 Task: Select the smooth option in the cursor blinking.
Action: Mouse moved to (21, 582)
Screenshot: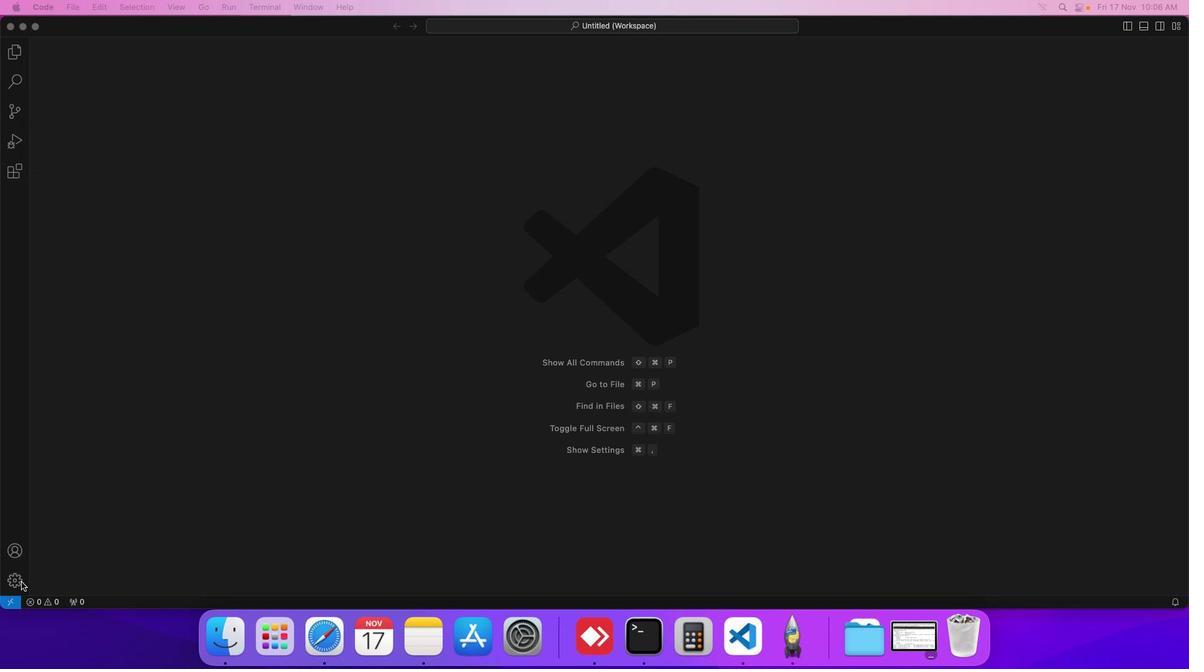 
Action: Mouse pressed left at (21, 582)
Screenshot: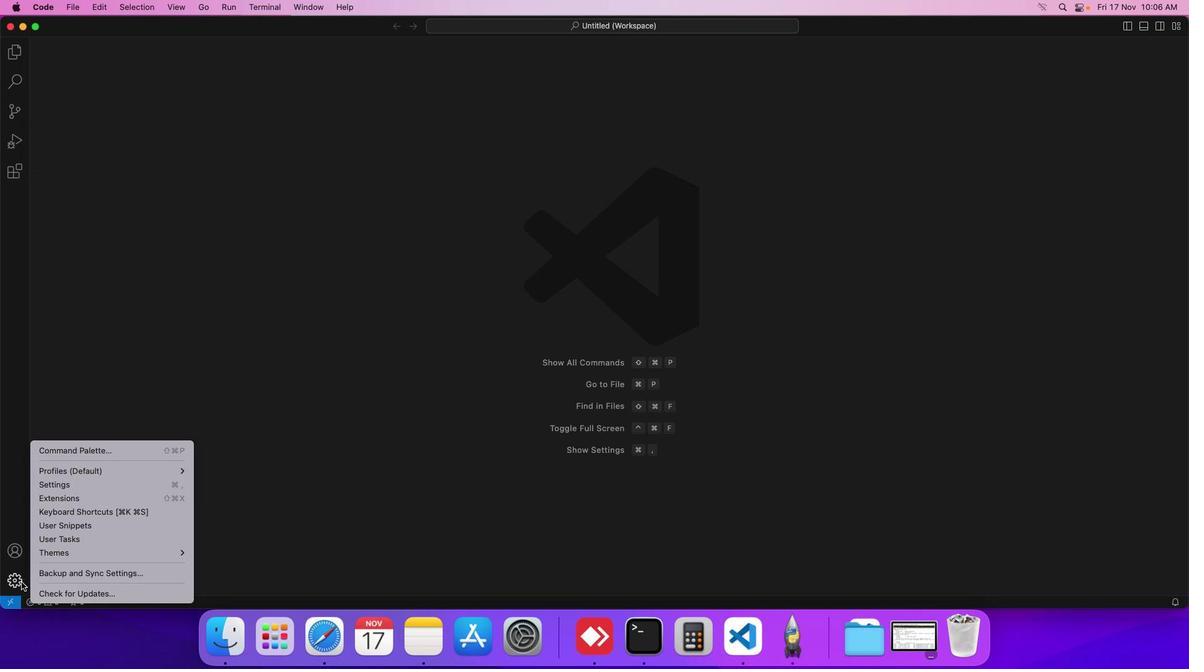 
Action: Mouse moved to (62, 485)
Screenshot: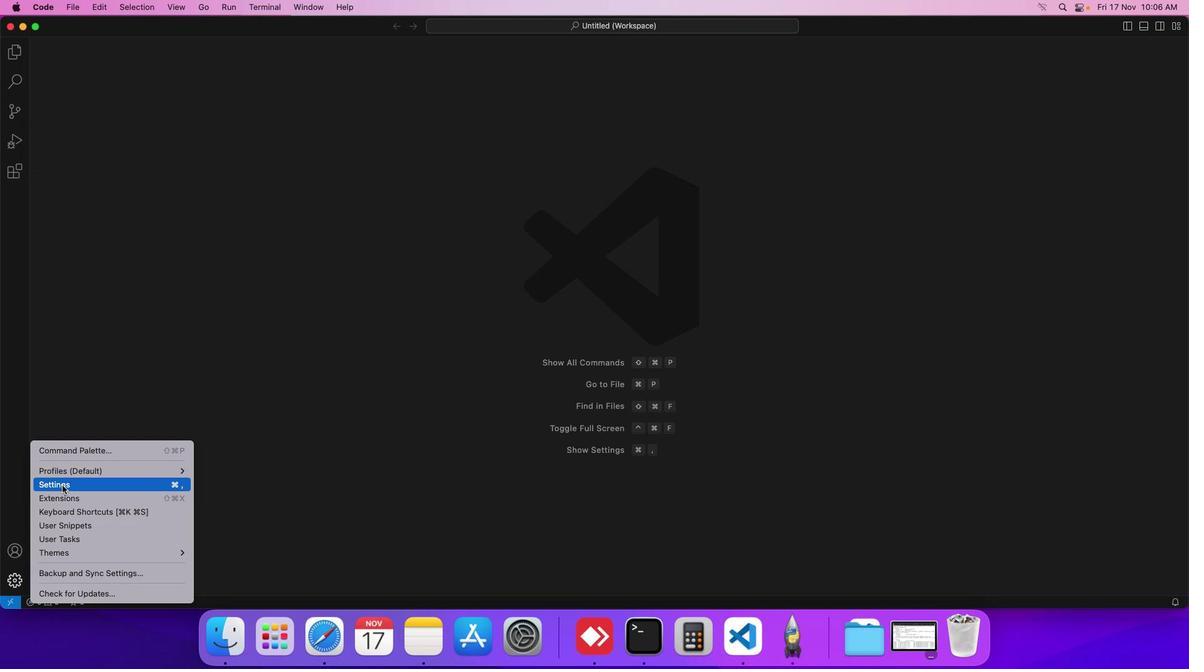 
Action: Mouse pressed left at (62, 485)
Screenshot: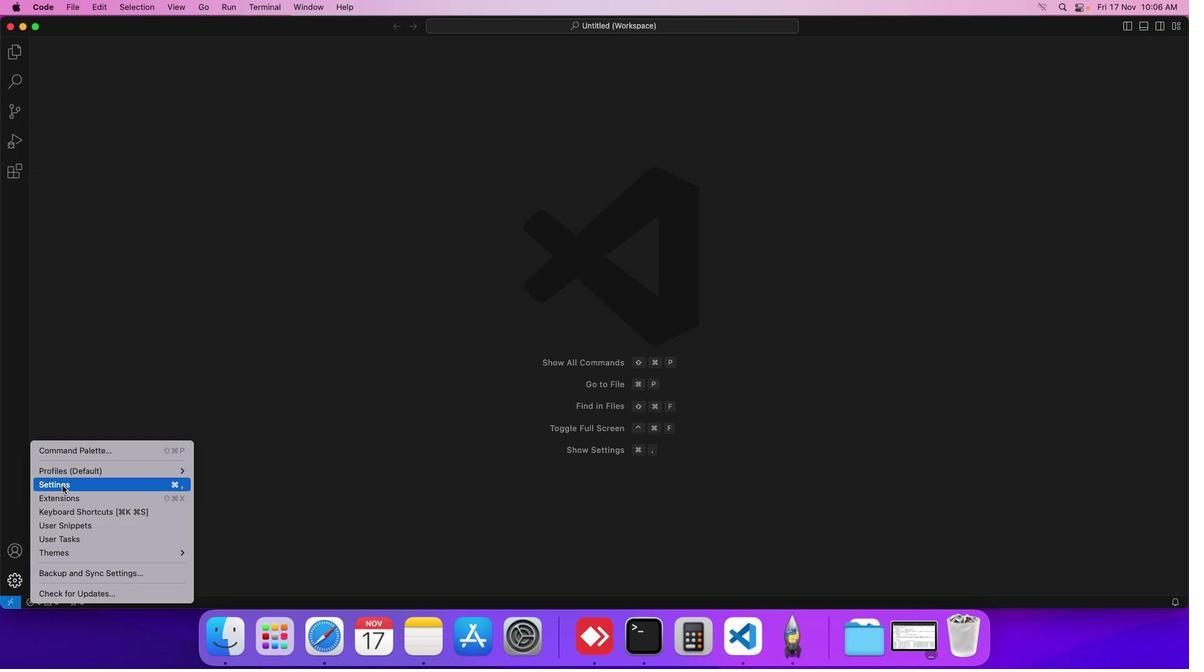 
Action: Mouse moved to (301, 101)
Screenshot: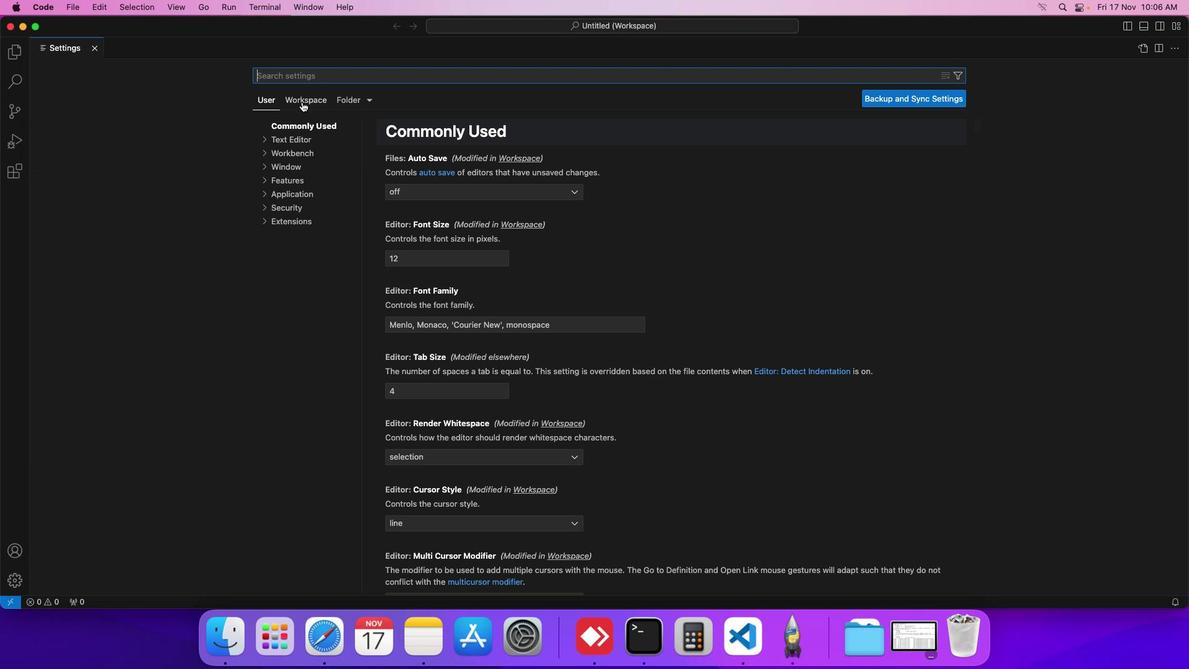 
Action: Mouse pressed left at (301, 101)
Screenshot: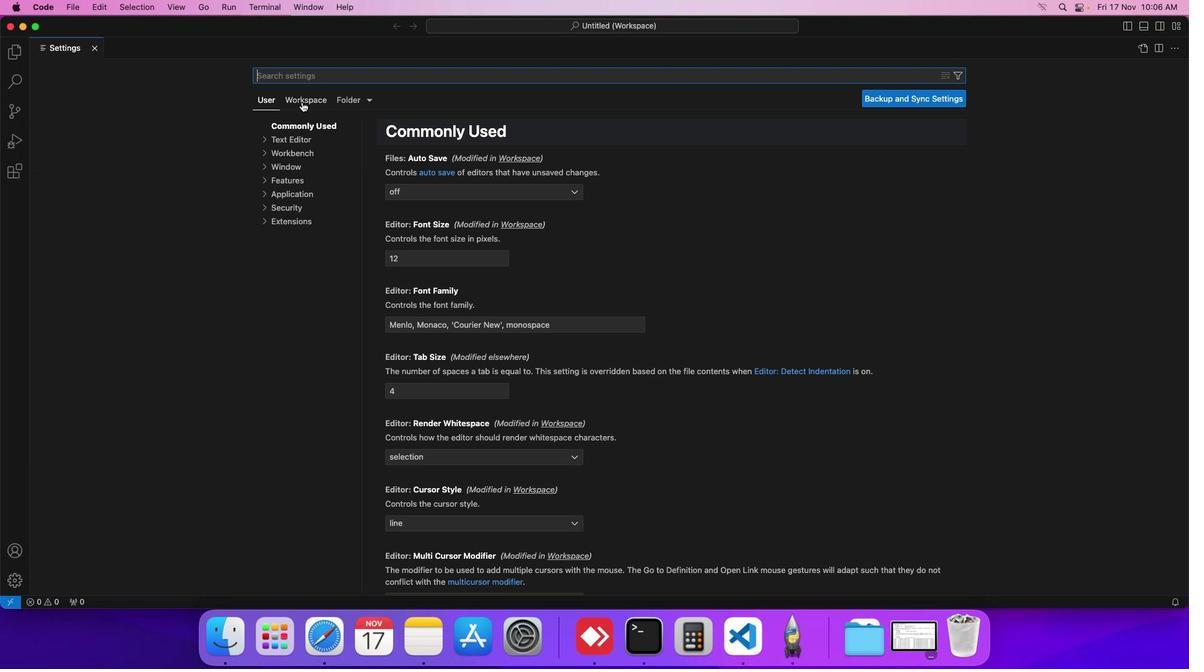 
Action: Mouse moved to (291, 138)
Screenshot: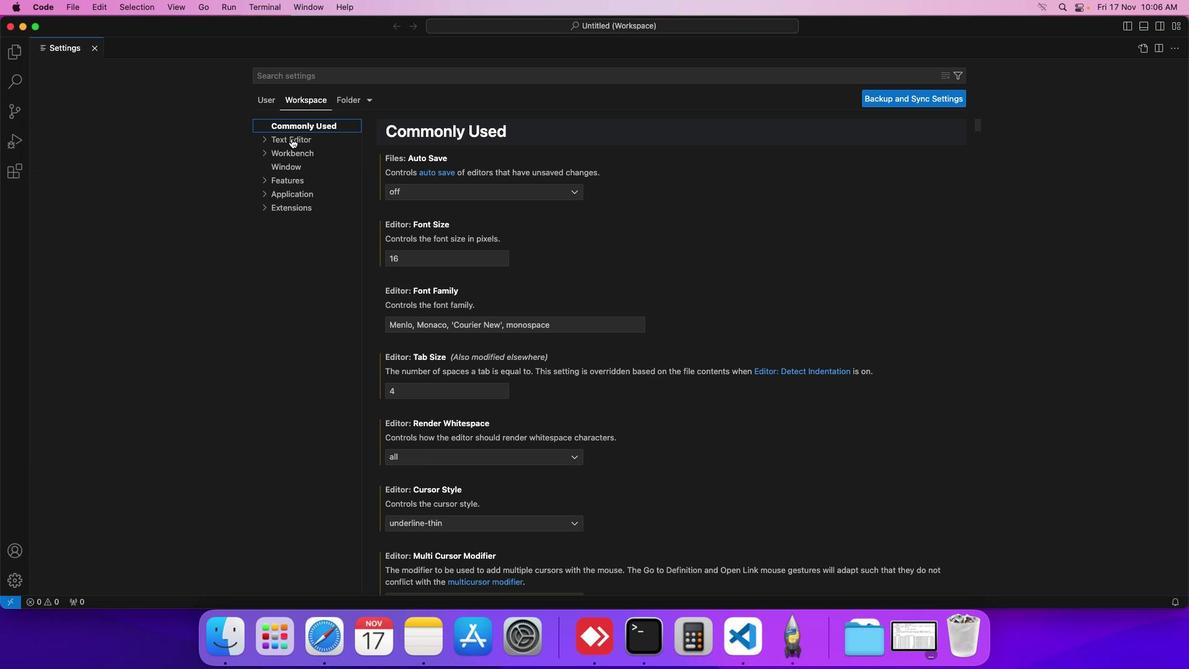 
Action: Mouse pressed left at (291, 138)
Screenshot: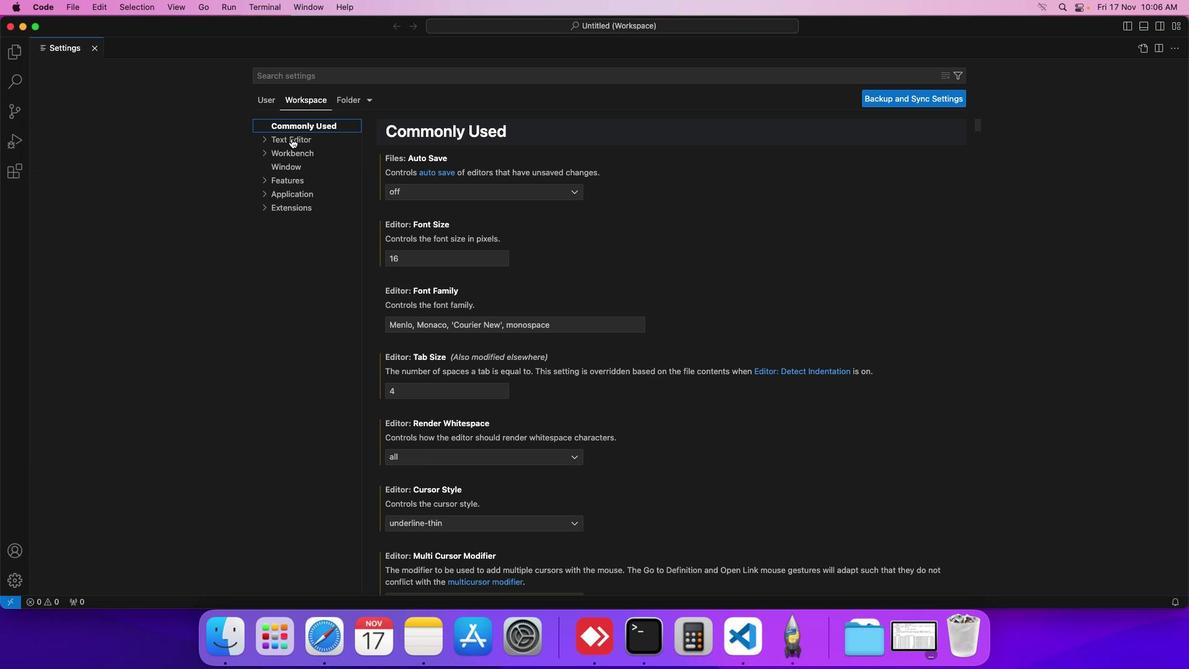 
Action: Mouse moved to (287, 151)
Screenshot: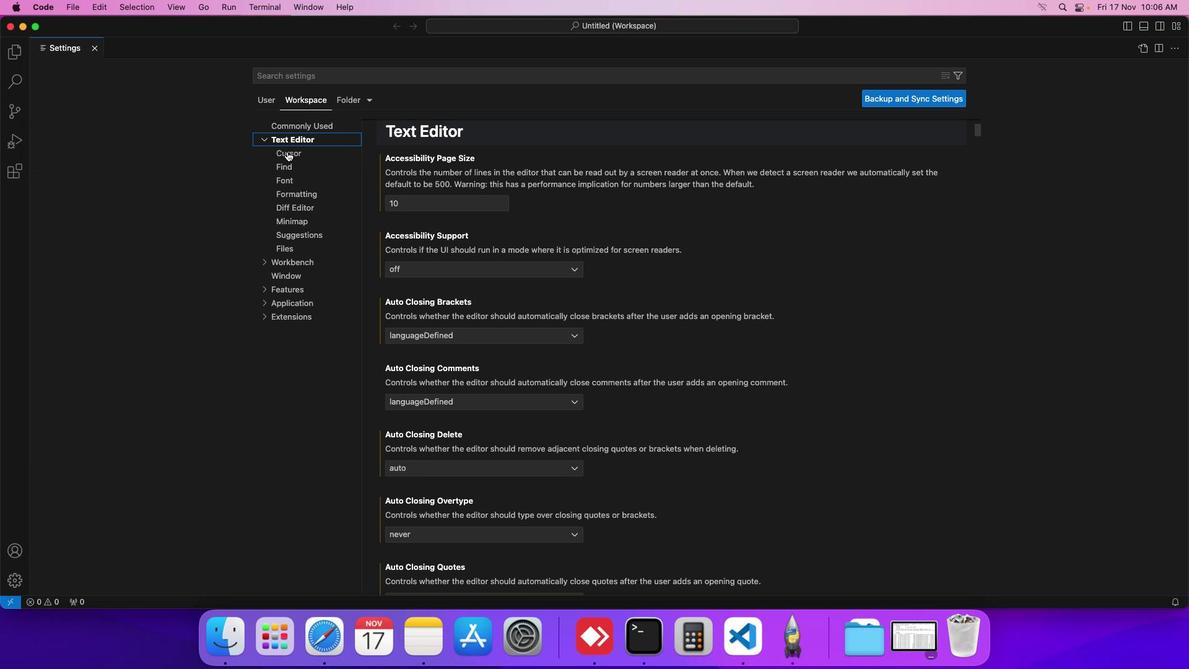 
Action: Mouse pressed left at (287, 151)
Screenshot: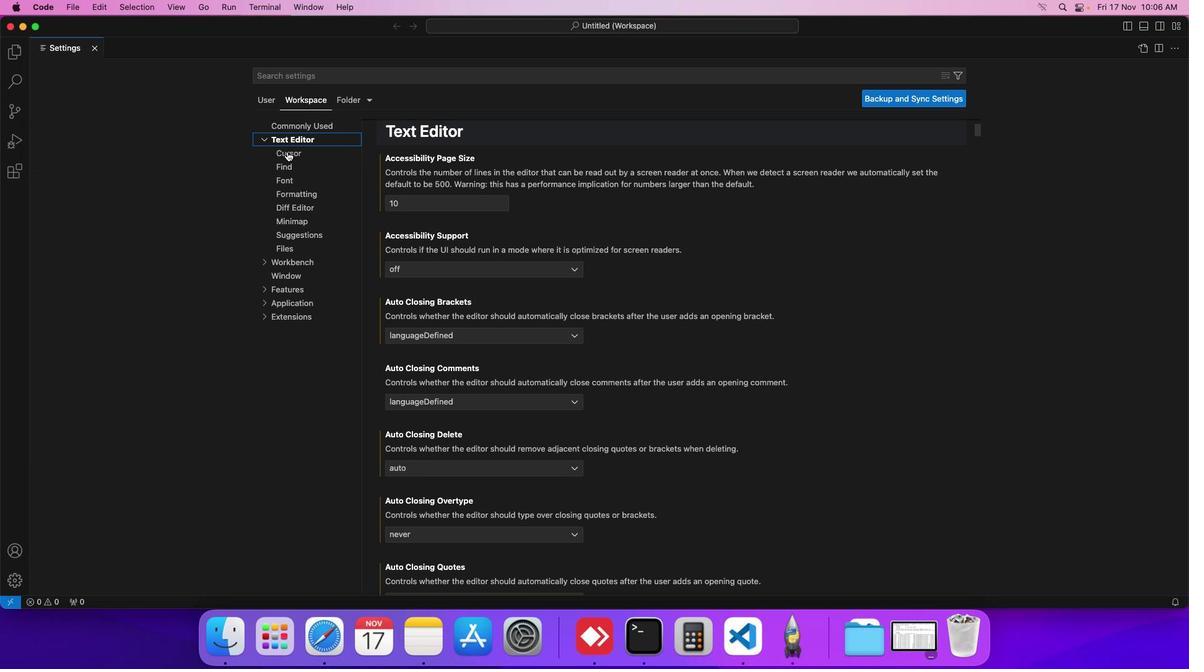 
Action: Mouse moved to (445, 195)
Screenshot: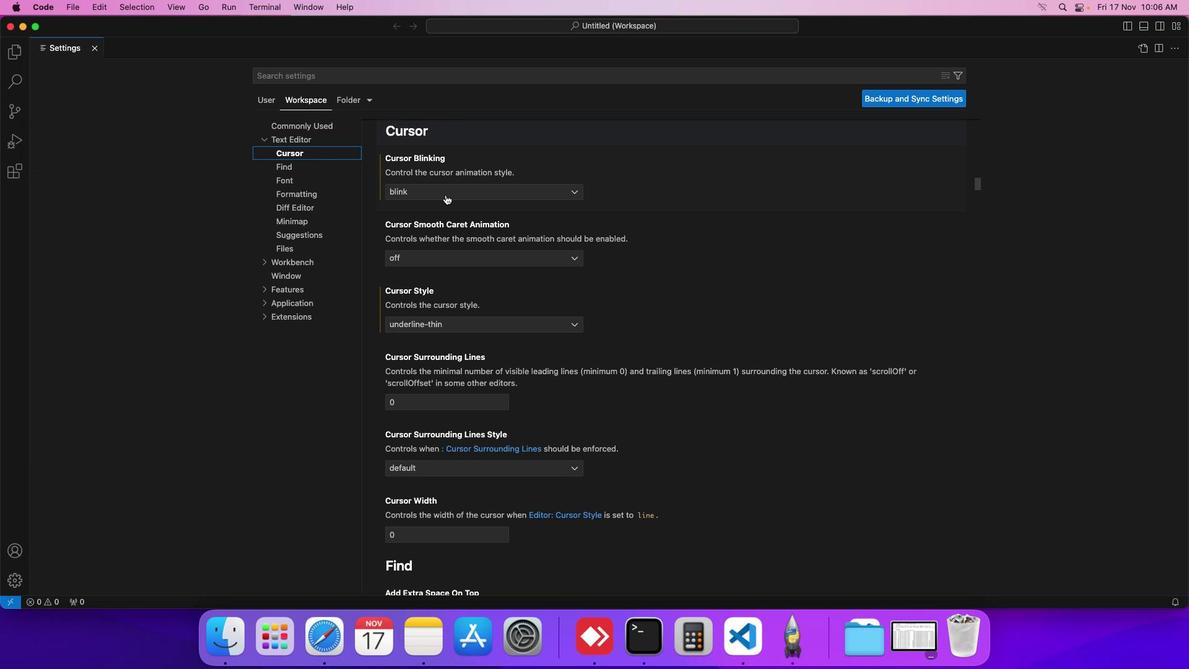 
Action: Mouse pressed left at (445, 195)
Screenshot: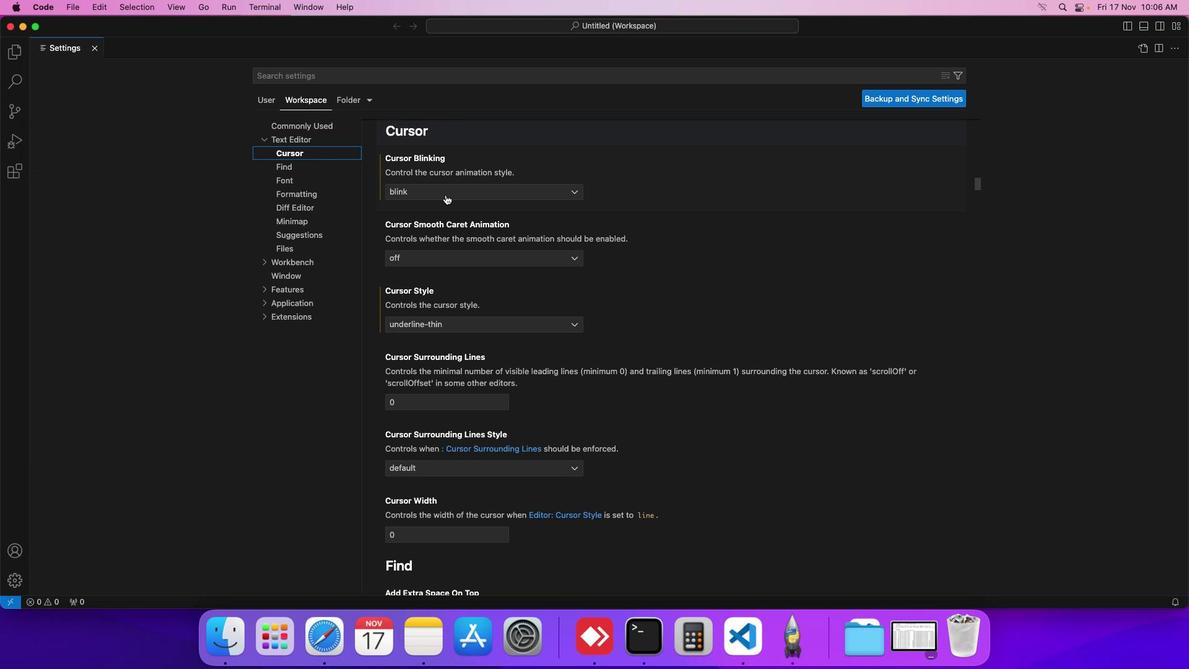 
Action: Mouse moved to (422, 219)
Screenshot: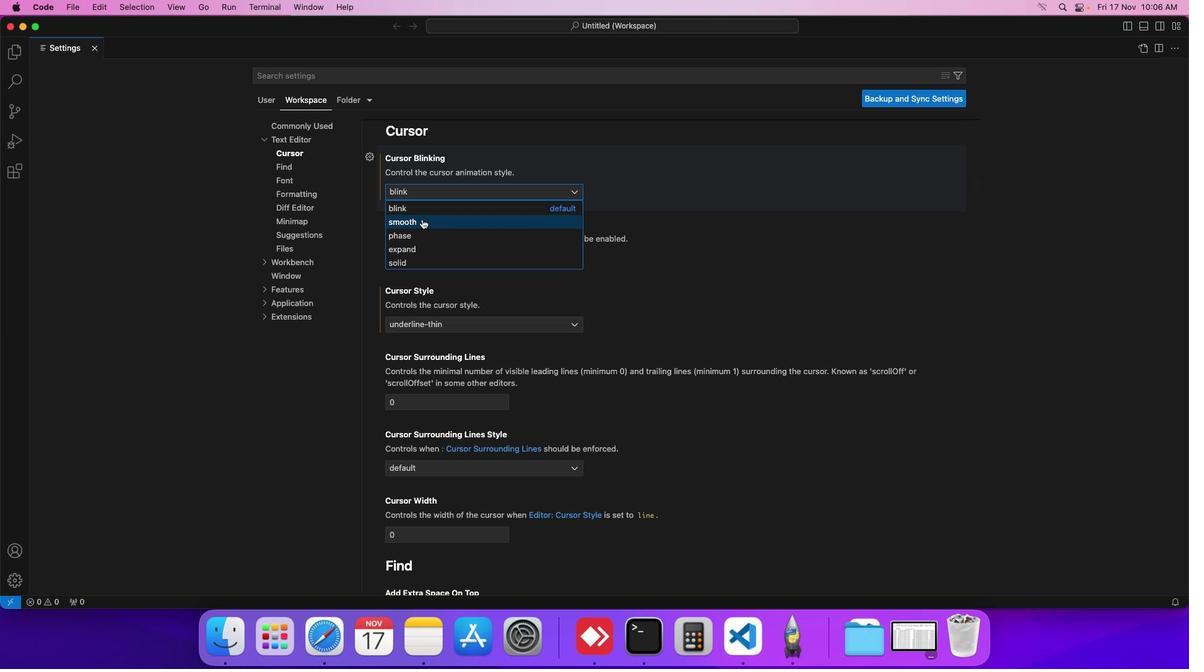 
Action: Mouse pressed left at (422, 219)
Screenshot: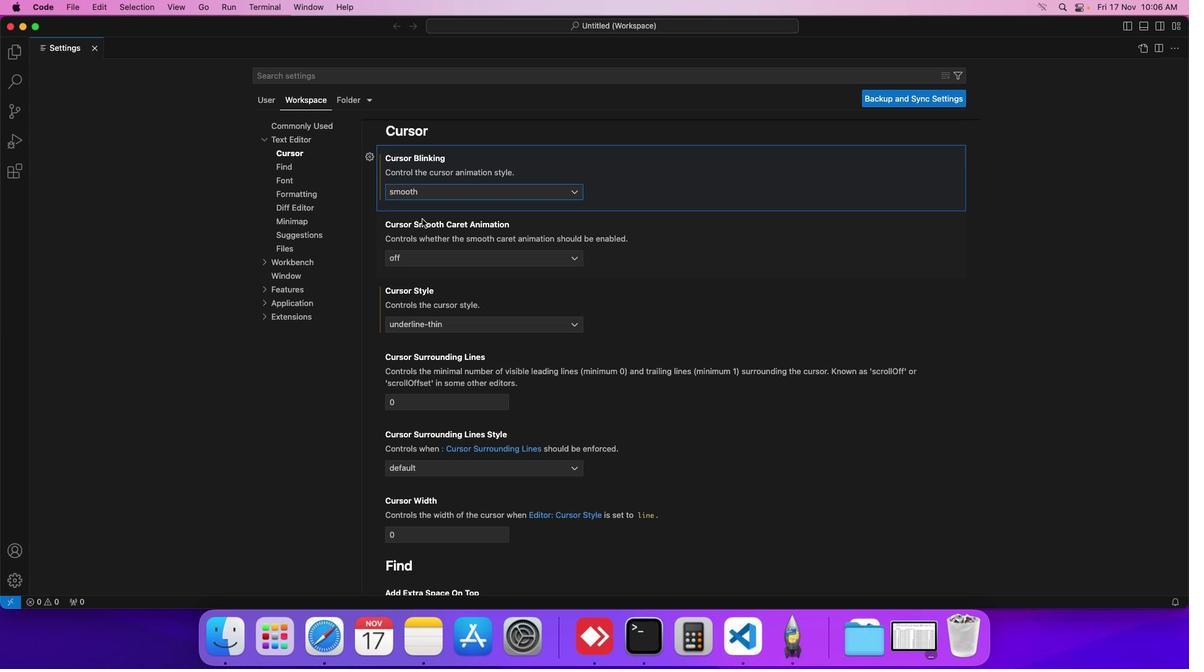 
Action: Mouse moved to (446, 205)
Screenshot: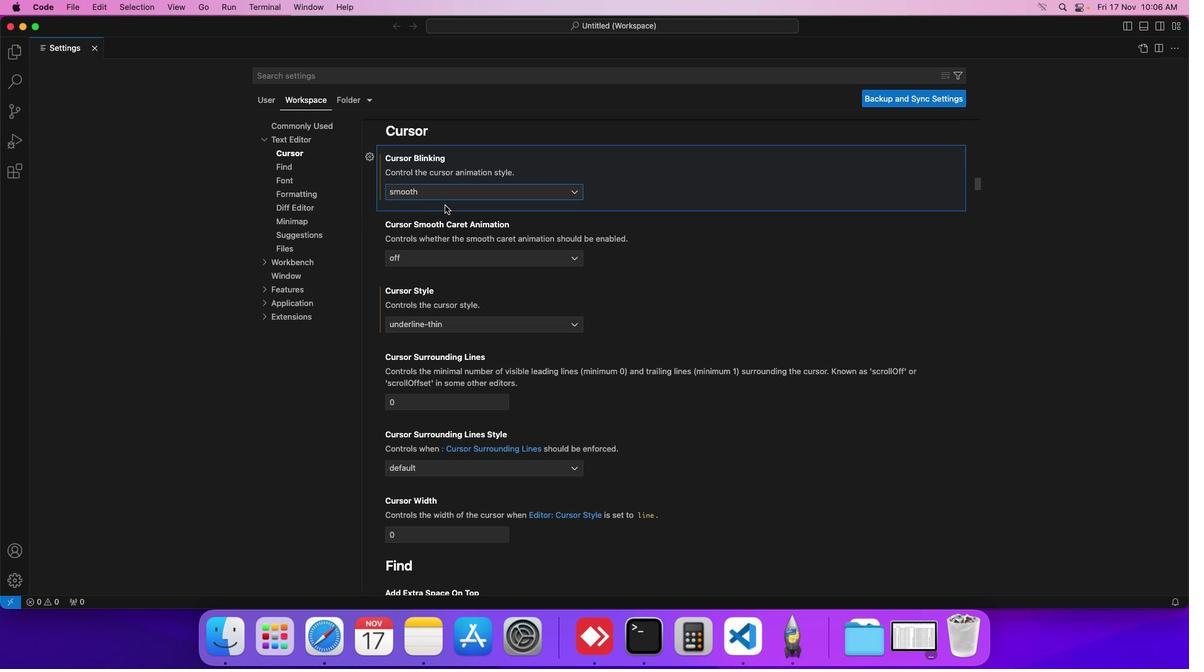 
